 Task: Add Organic Valley Raw Mild Cheddar Cheese to the cart.
Action: Mouse moved to (695, 256)
Screenshot: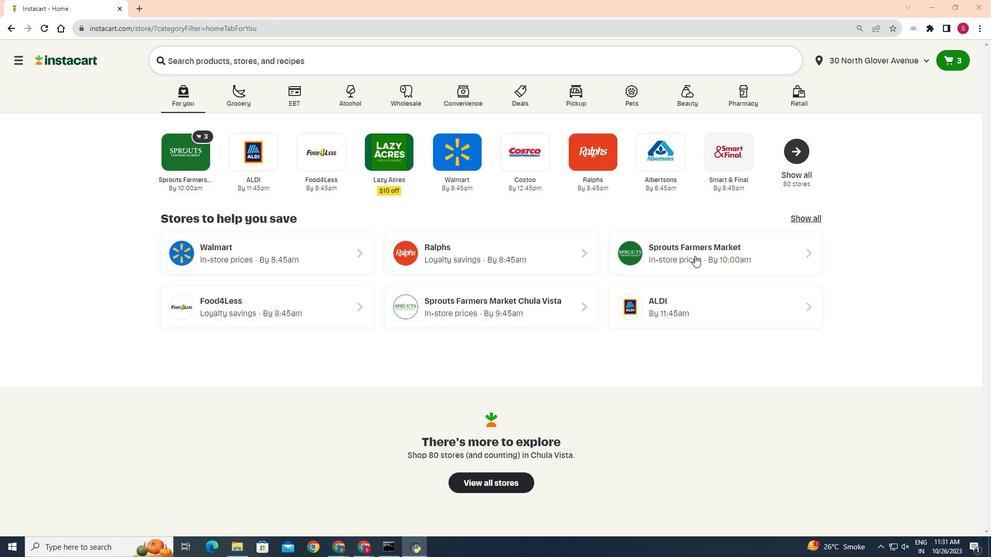 
Action: Mouse pressed left at (695, 256)
Screenshot: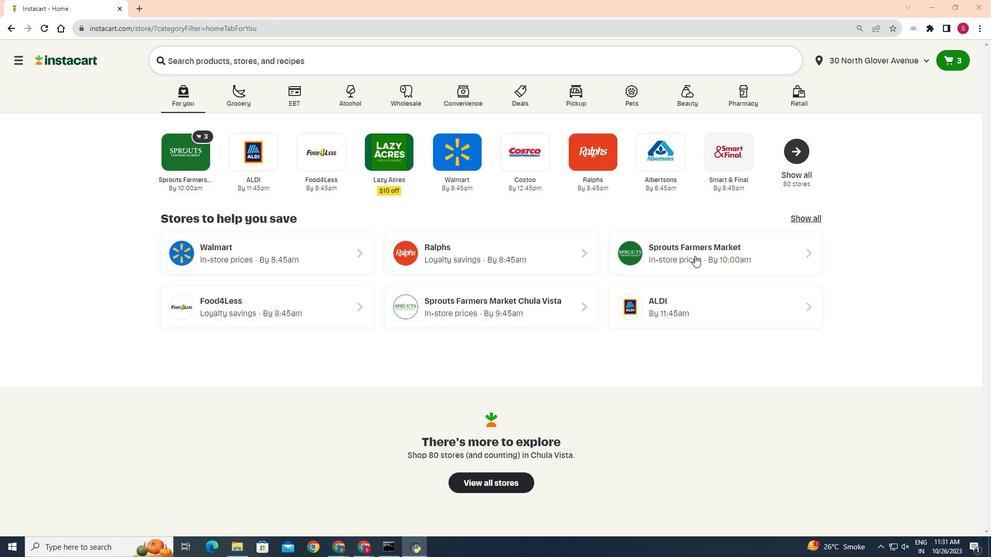 
Action: Mouse moved to (28, 431)
Screenshot: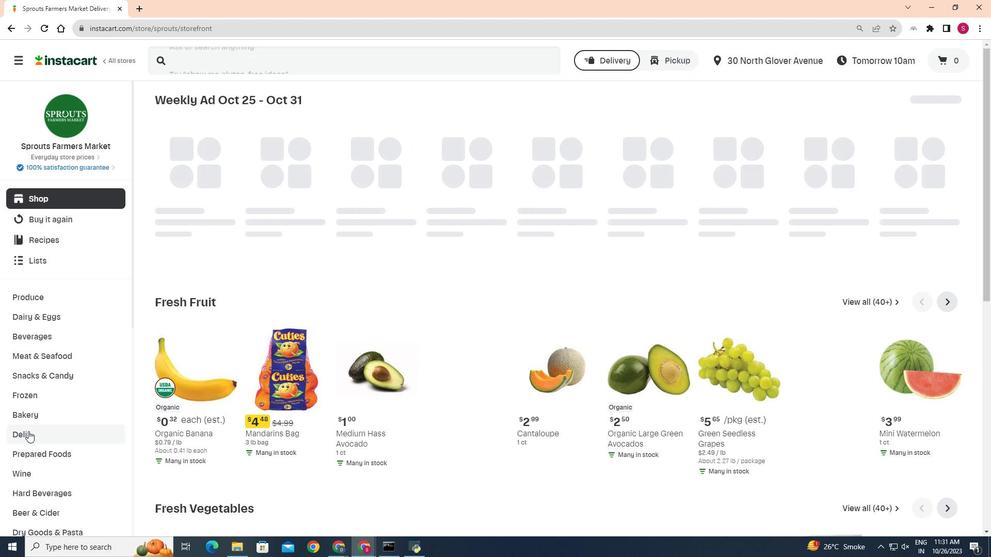 
Action: Mouse pressed left at (28, 431)
Screenshot: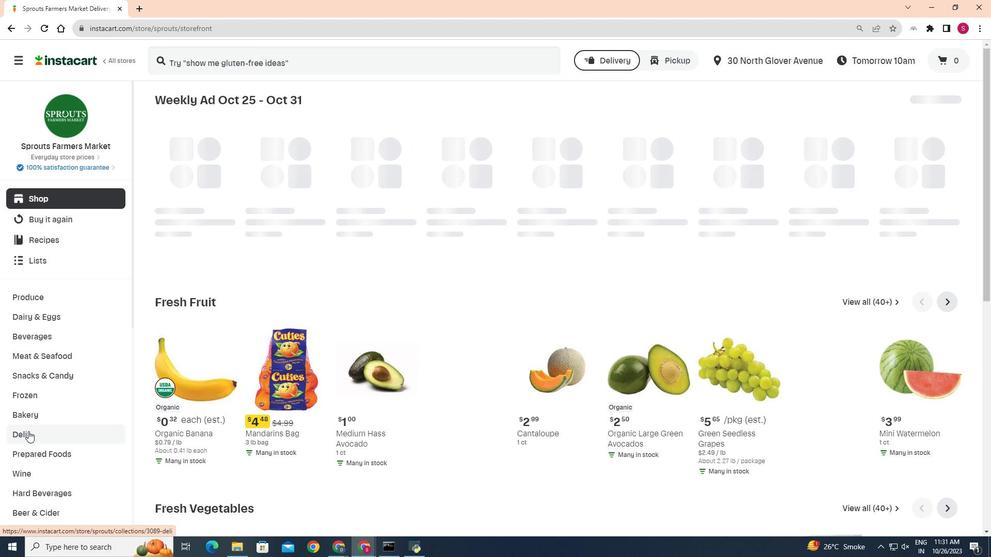 
Action: Mouse moved to (273, 127)
Screenshot: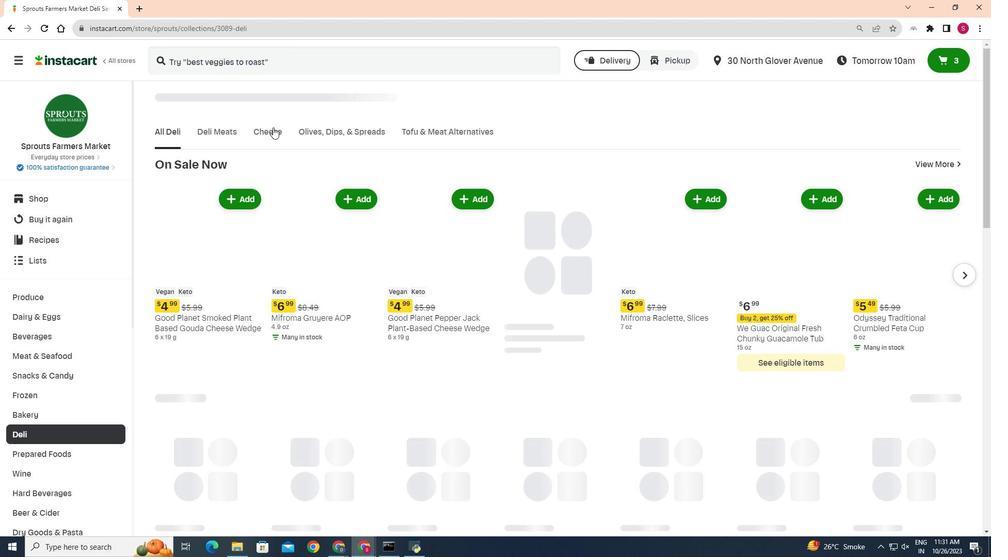 
Action: Mouse pressed left at (273, 127)
Screenshot: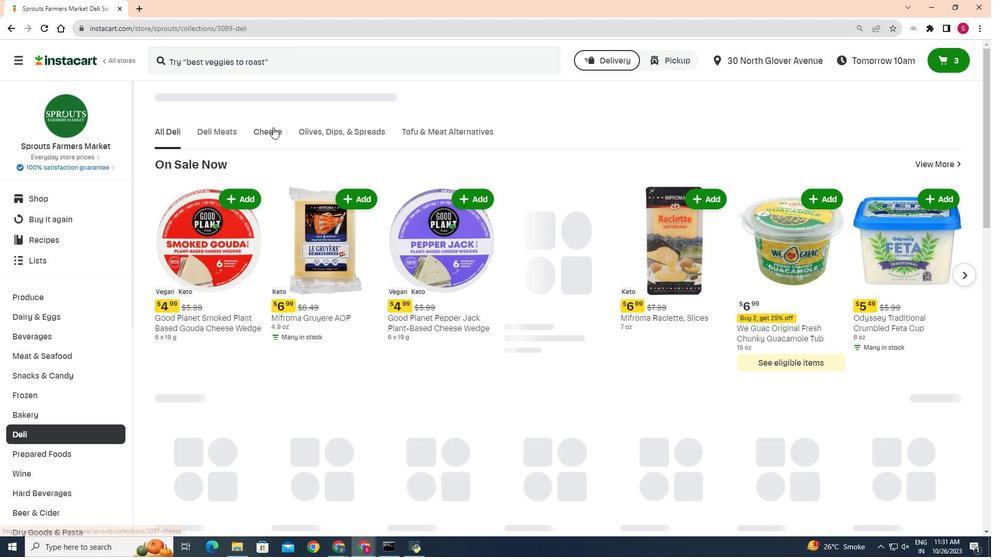 
Action: Mouse moved to (244, 162)
Screenshot: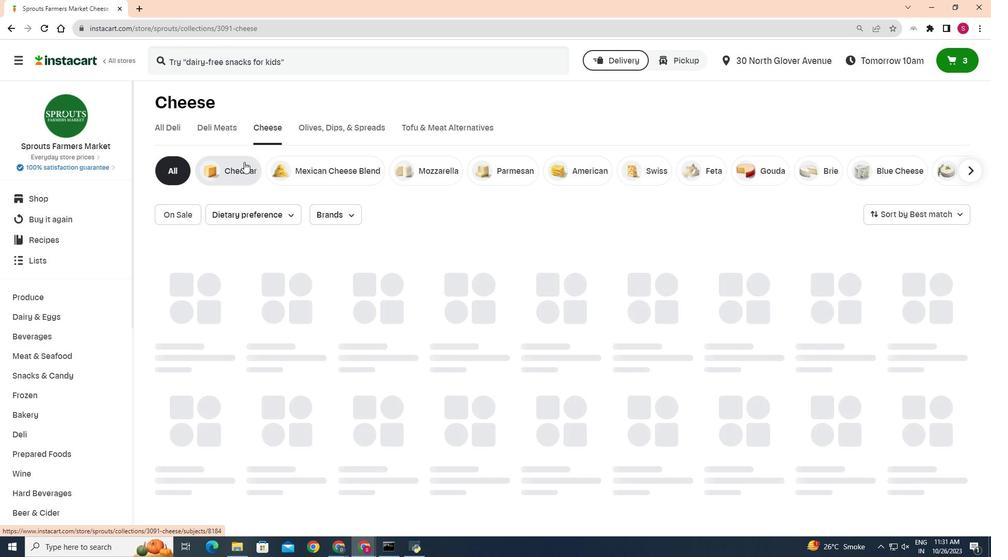 
Action: Mouse pressed left at (244, 162)
Screenshot: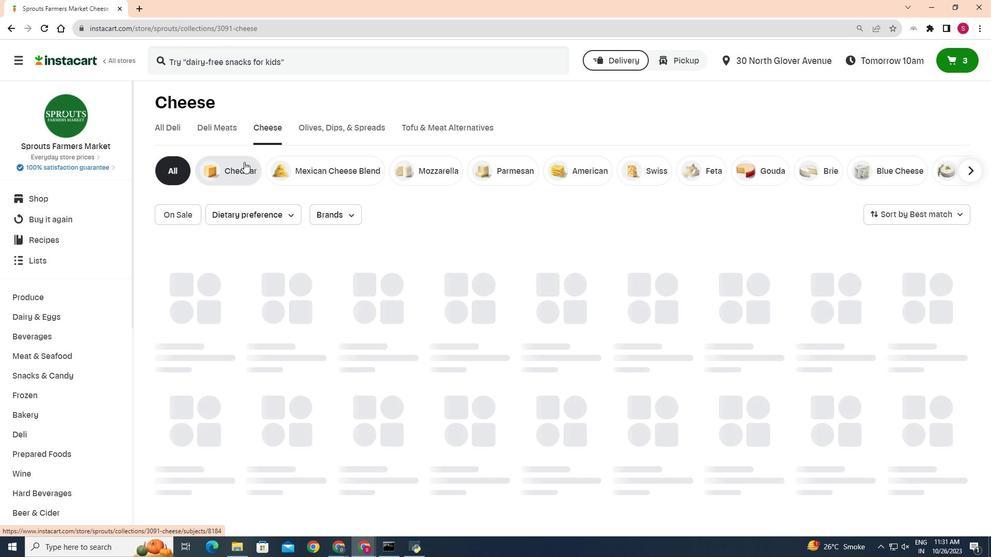 
Action: Mouse moved to (940, 339)
Screenshot: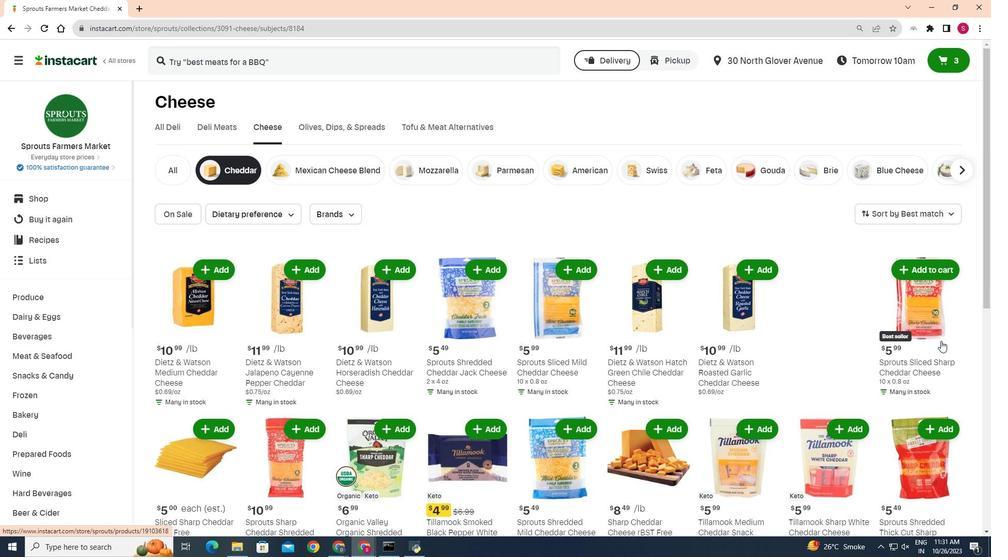 
Action: Mouse scrolled (940, 339) with delta (0, 0)
Screenshot: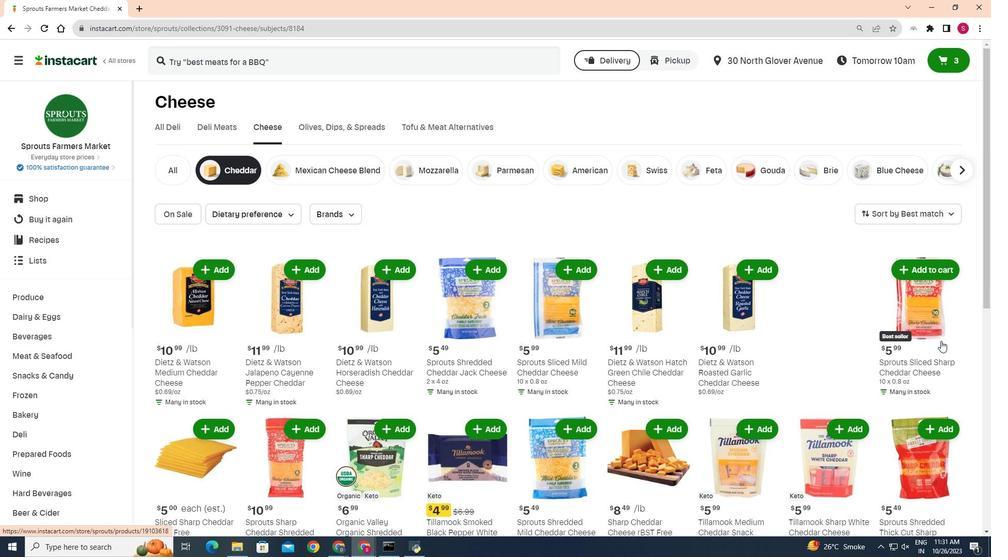 
Action: Mouse moved to (941, 341)
Screenshot: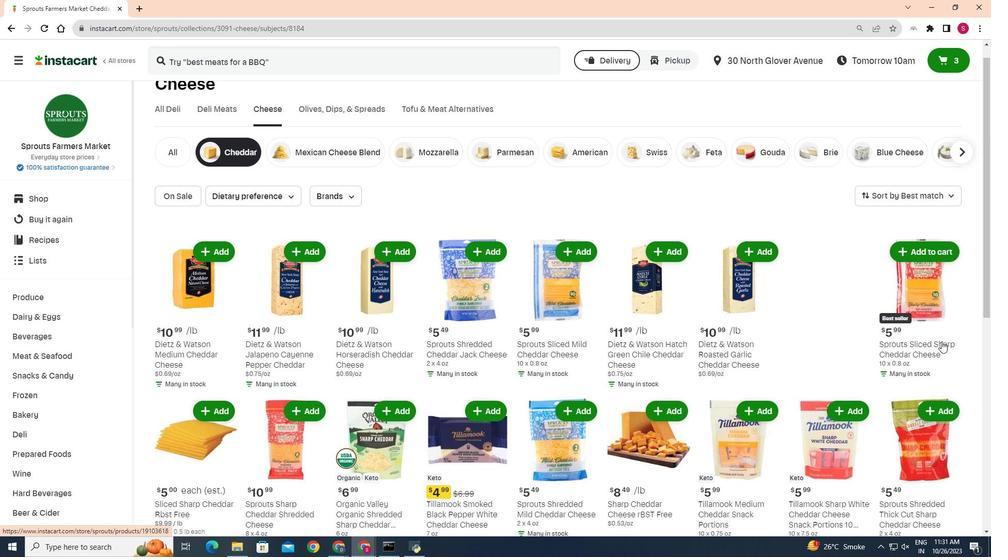 
Action: Mouse scrolled (941, 341) with delta (0, 0)
Screenshot: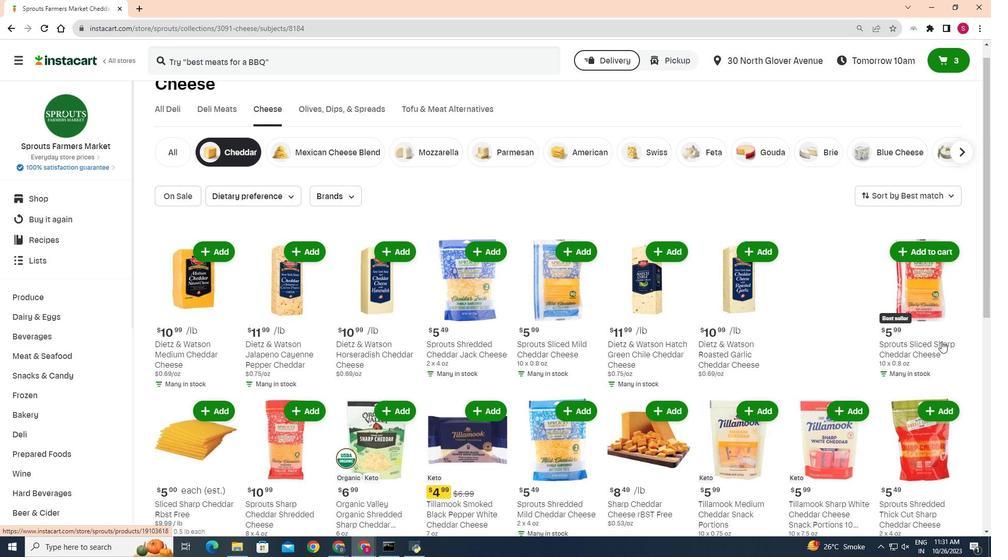 
Action: Mouse moved to (943, 342)
Screenshot: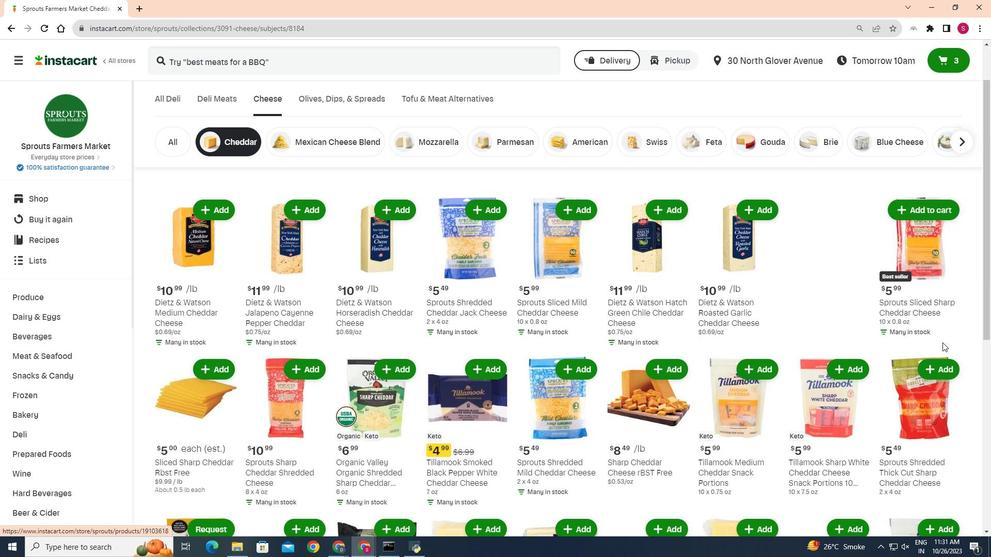 
Action: Mouse scrolled (943, 342) with delta (0, 0)
Screenshot: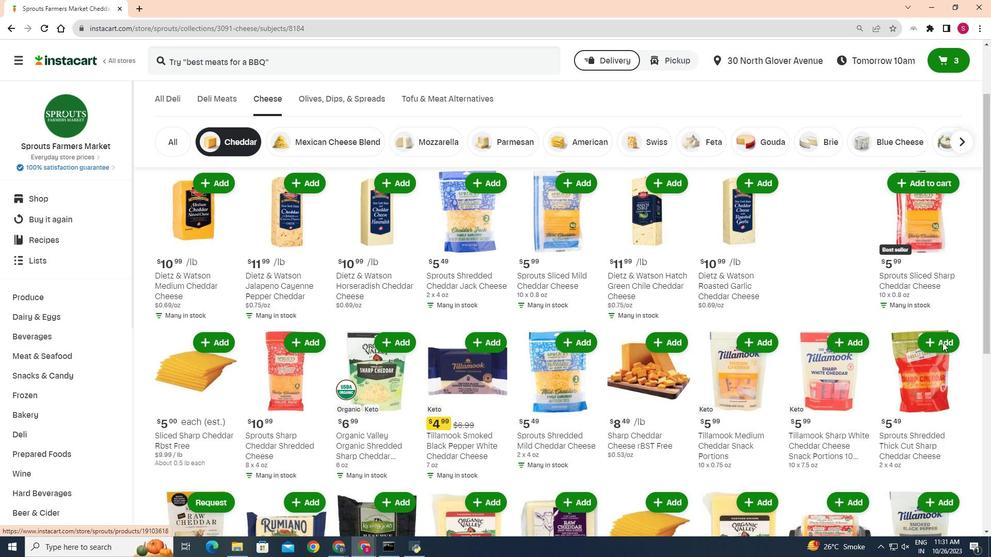 
Action: Mouse moved to (194, 350)
Screenshot: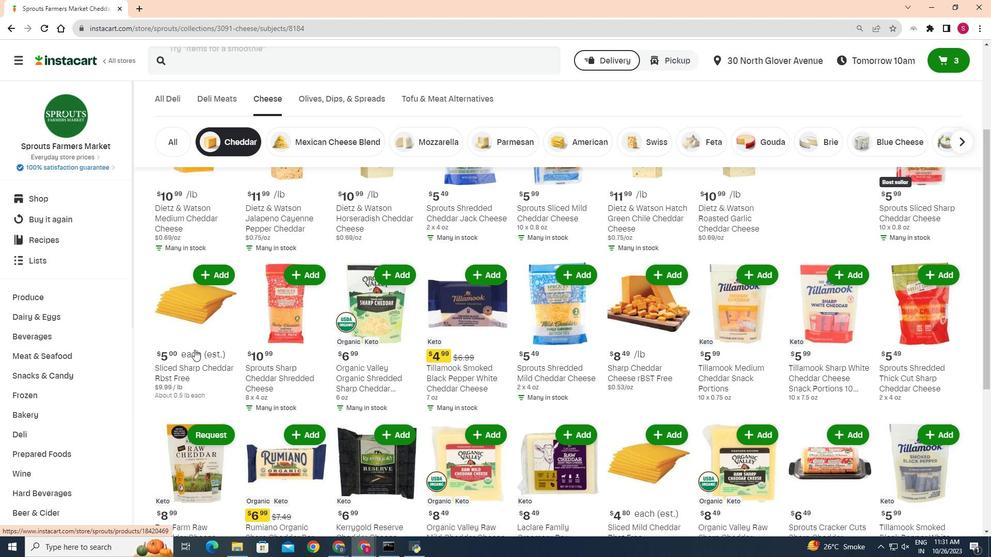 
Action: Mouse scrolled (194, 349) with delta (0, 0)
Screenshot: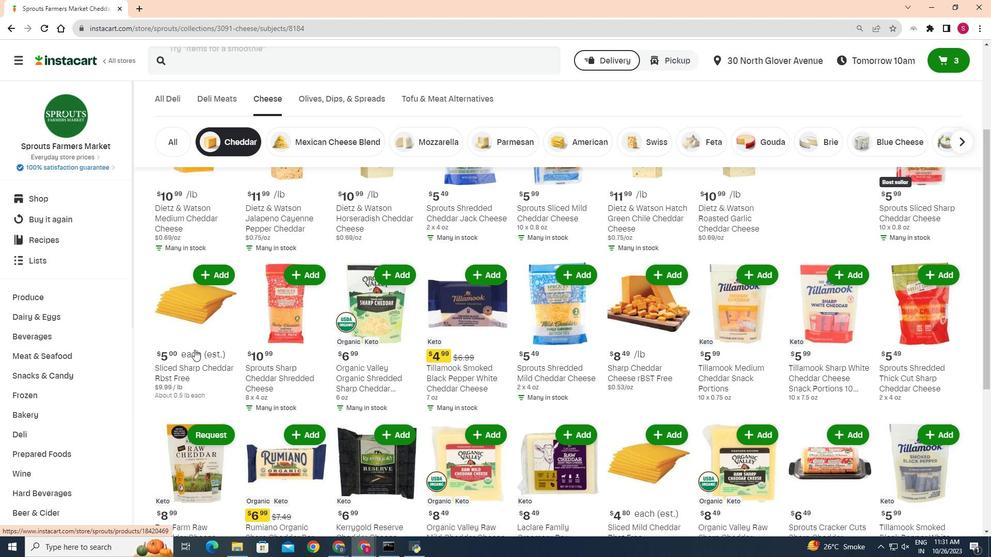 
Action: Mouse scrolled (194, 349) with delta (0, 0)
Screenshot: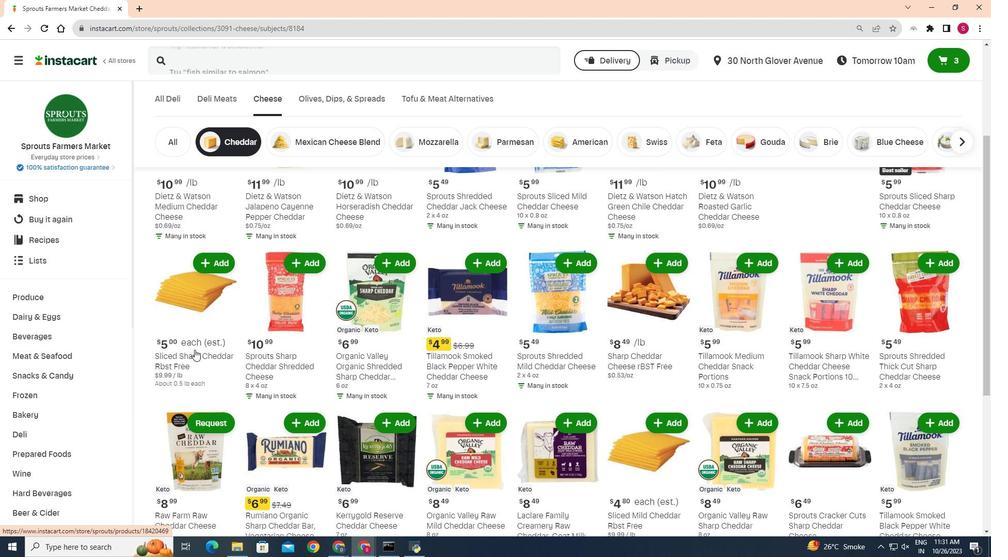 
Action: Mouse moved to (484, 332)
Screenshot: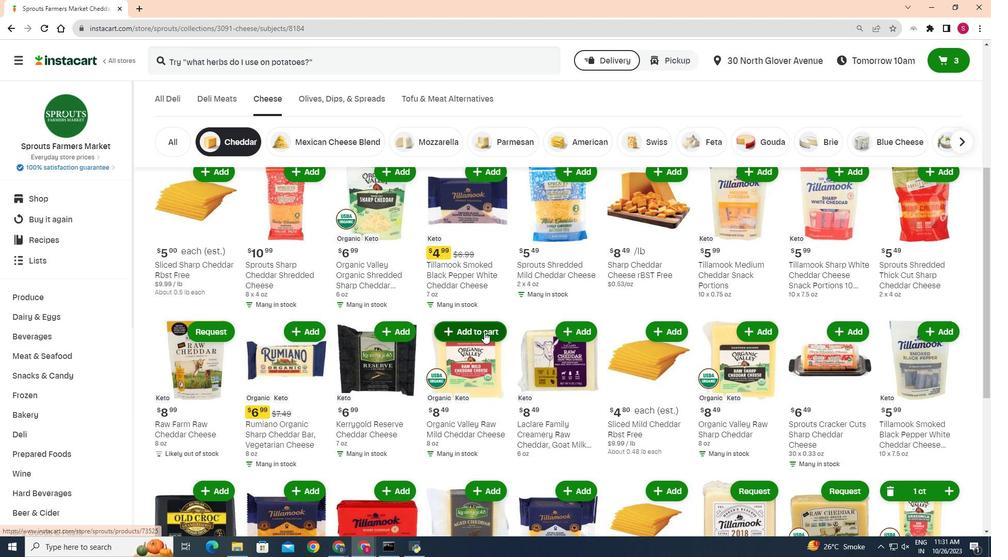 
Action: Mouse pressed left at (484, 332)
Screenshot: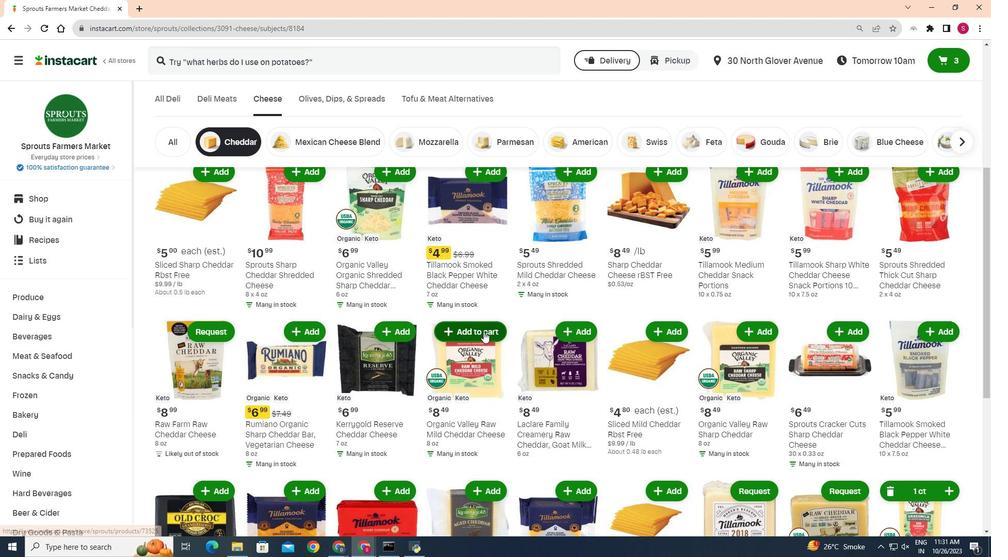 
Action: Mouse moved to (507, 306)
Screenshot: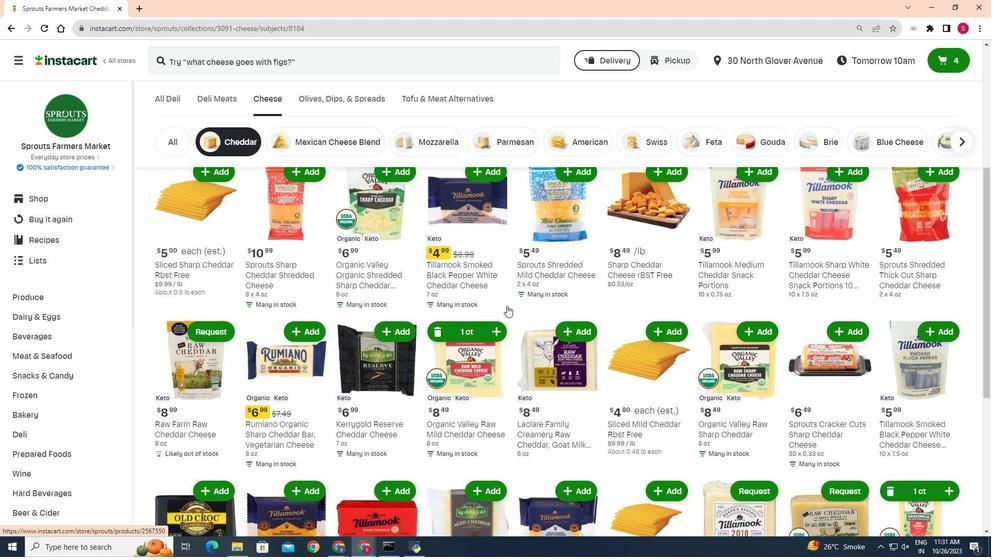 
